 Task: Use the formula "BETAINV" in spreadsheet "Project portfolio".
Action: Mouse moved to (872, 292)
Screenshot: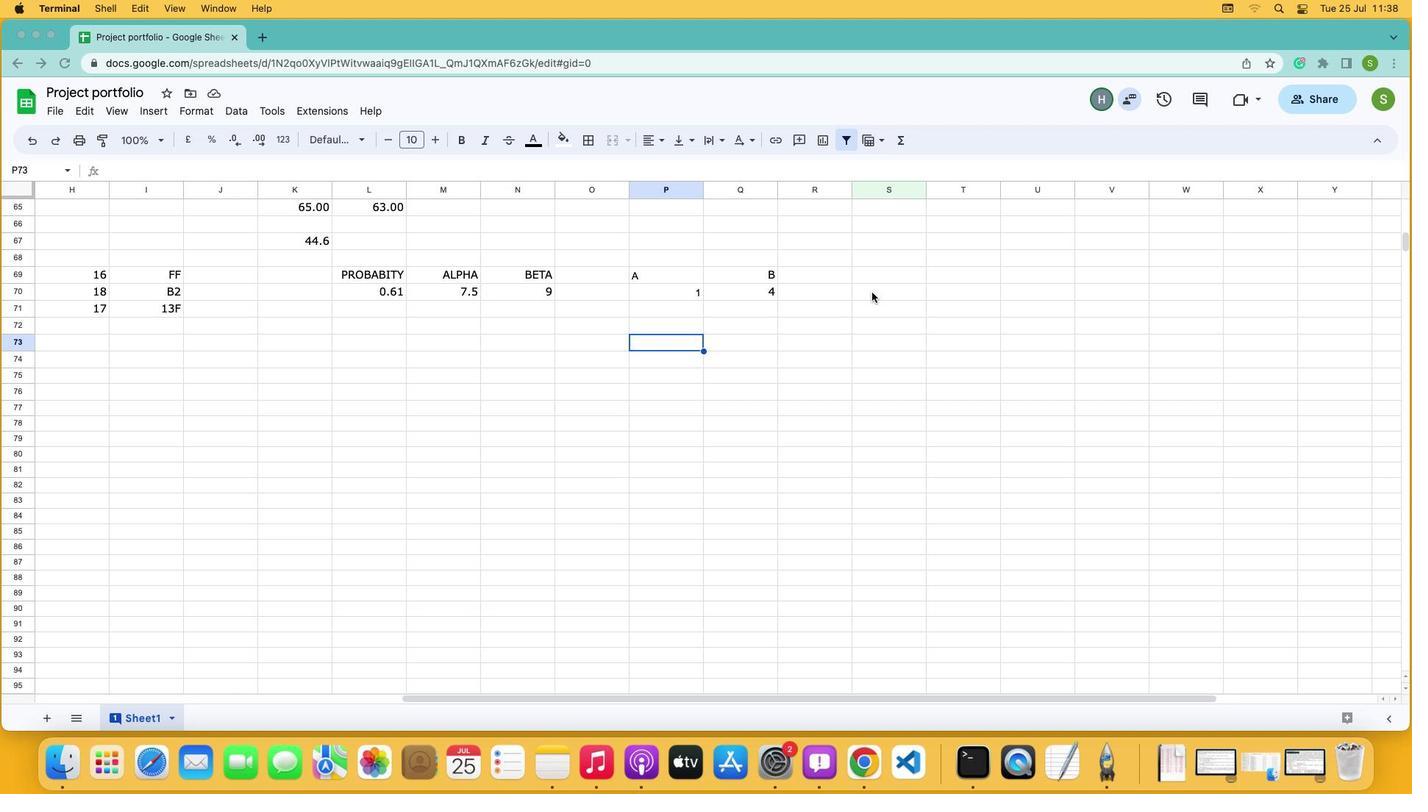 
Action: Mouse pressed left at (872, 292)
Screenshot: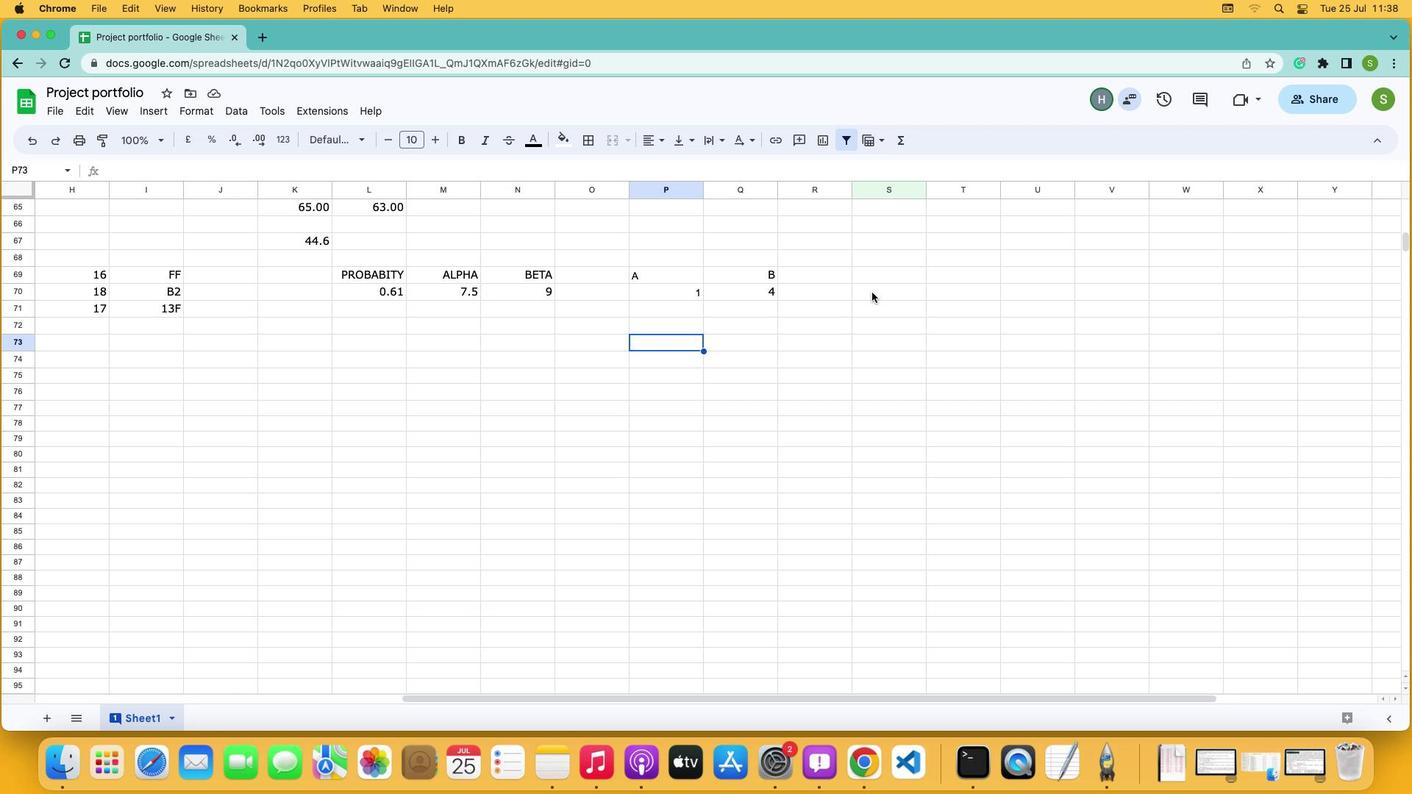 
Action: Mouse pressed left at (872, 292)
Screenshot: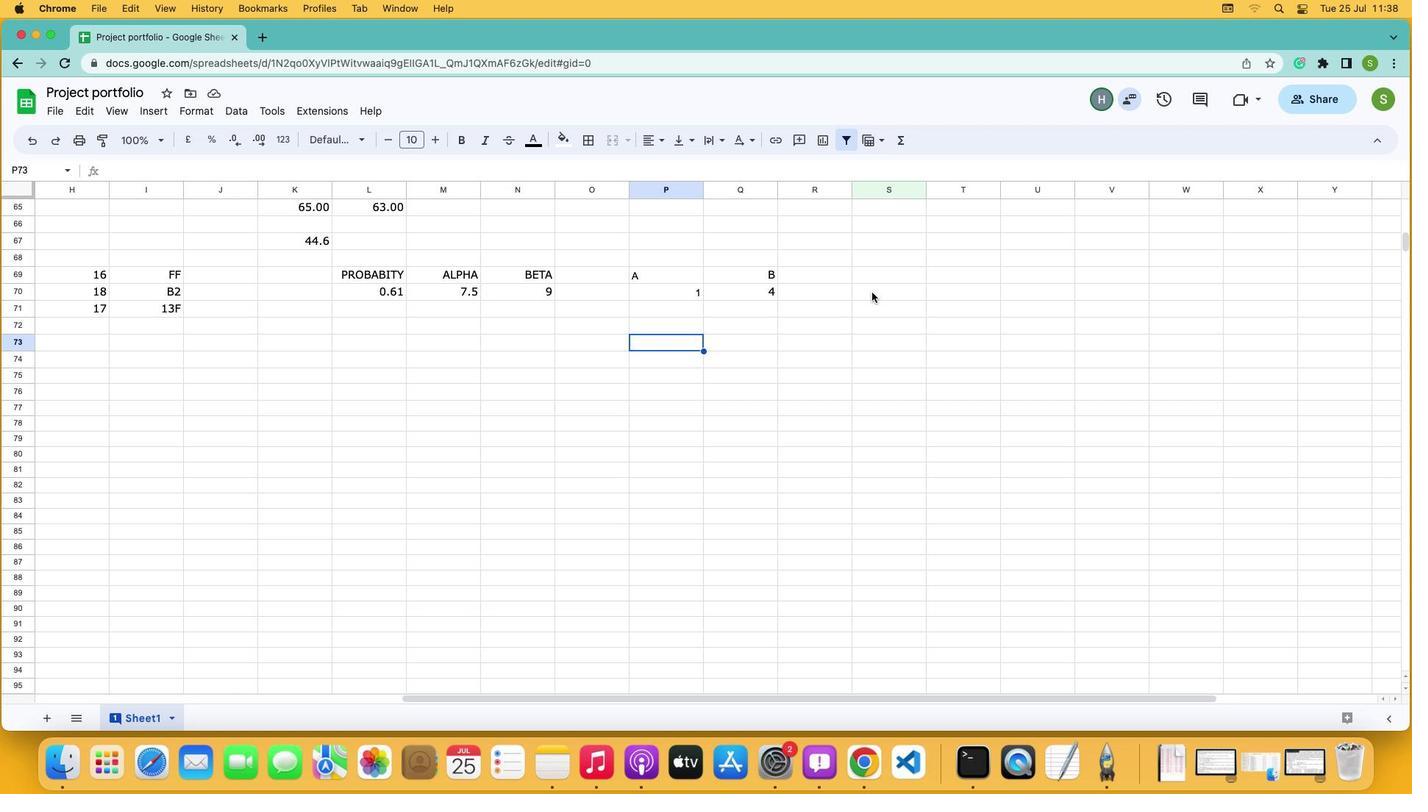 
Action: Mouse moved to (905, 144)
Screenshot: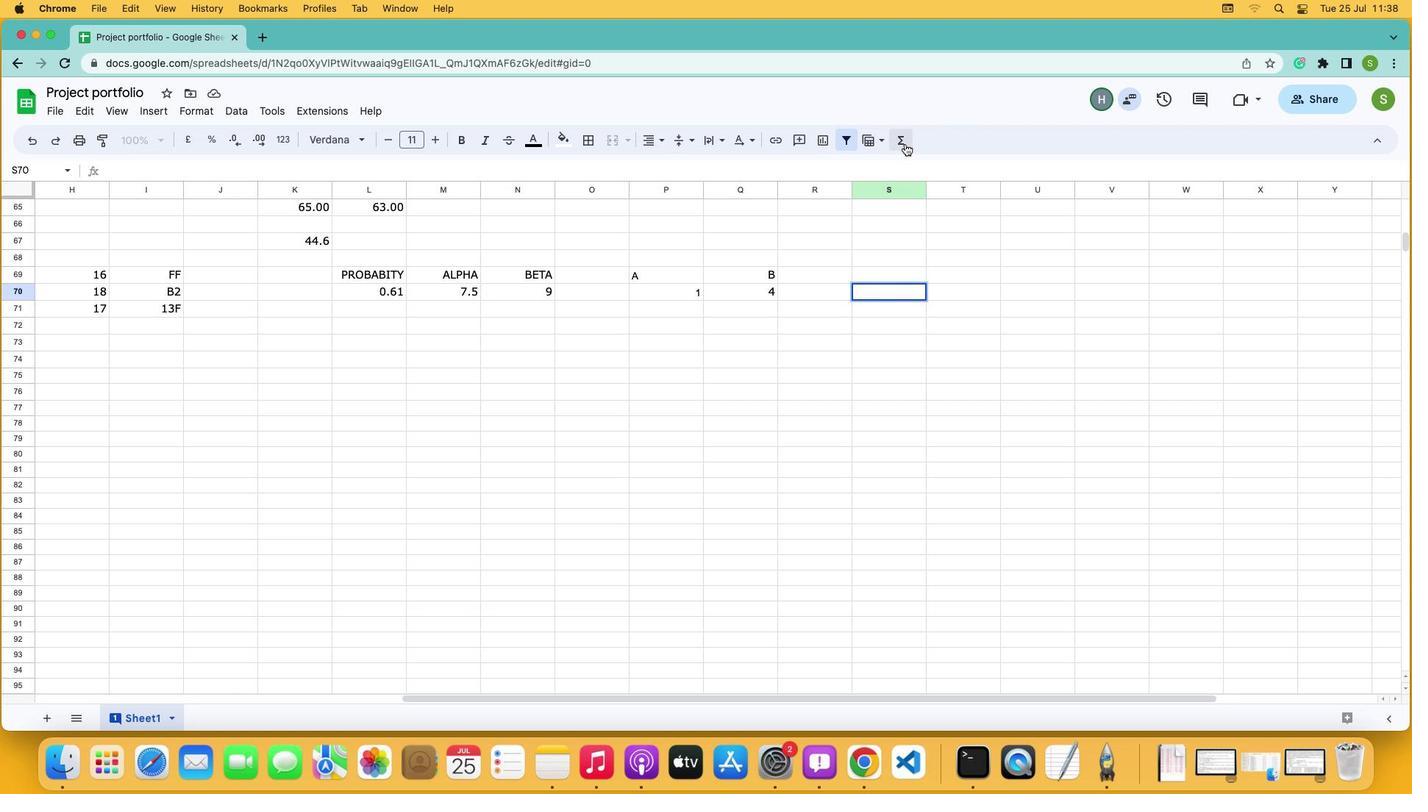
Action: Mouse pressed left at (905, 144)
Screenshot: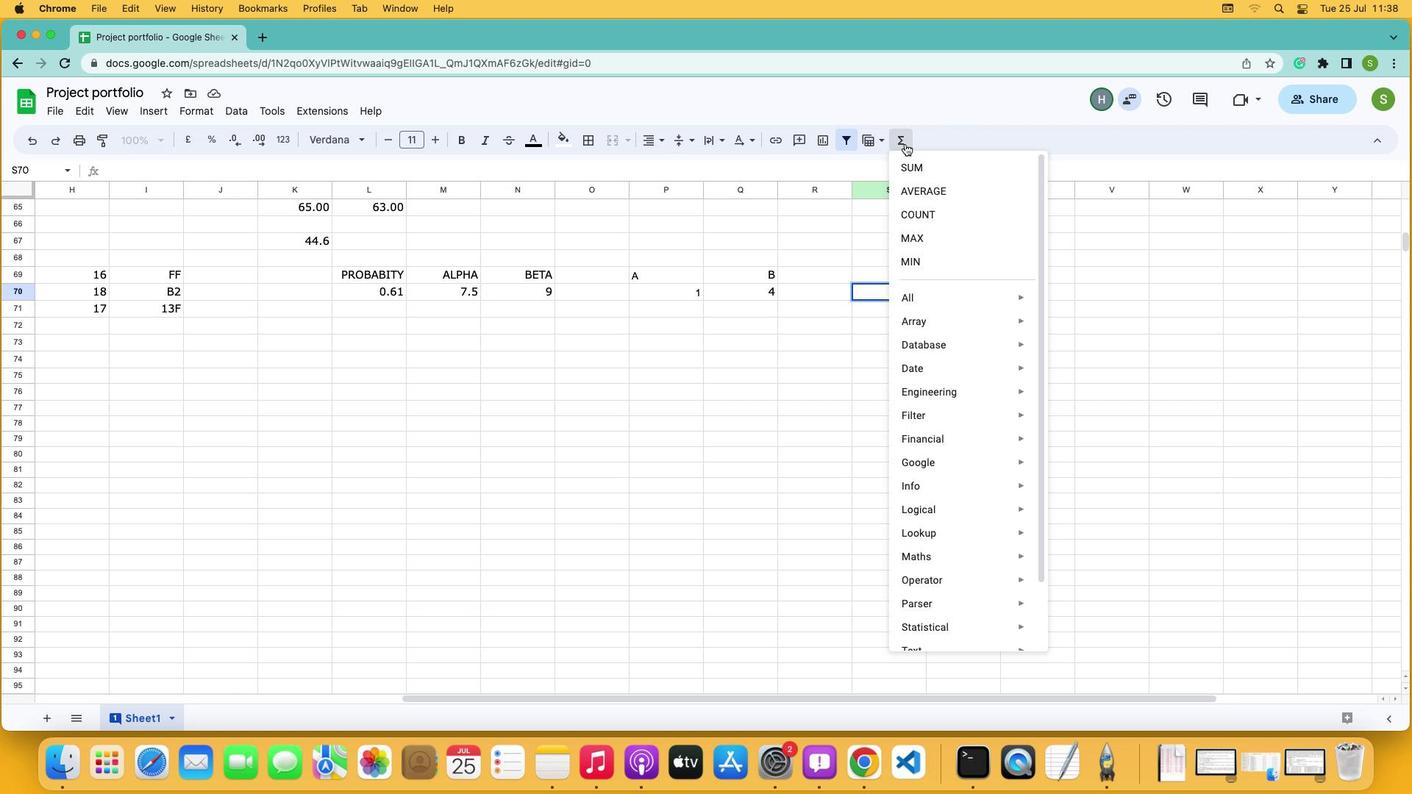 
Action: Mouse moved to (918, 294)
Screenshot: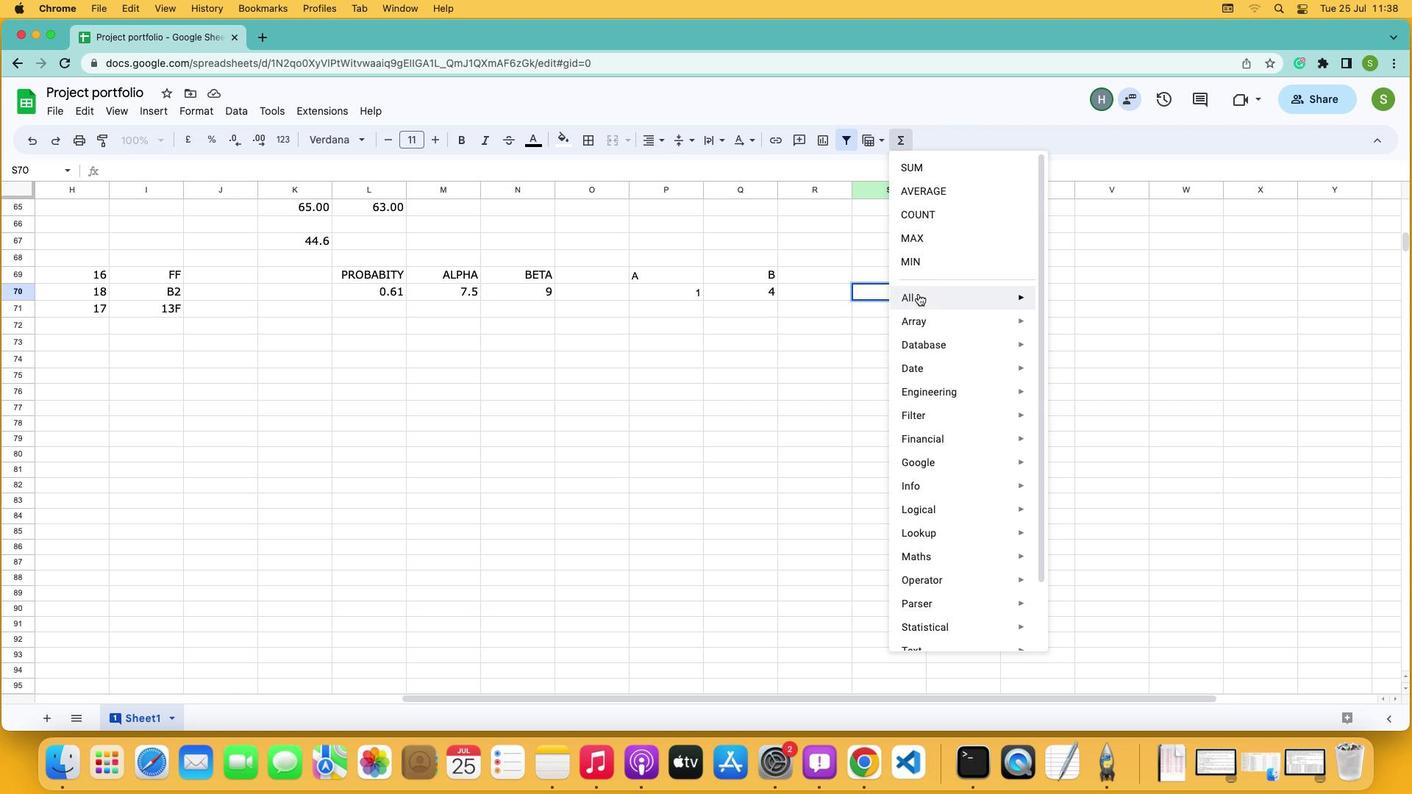 
Action: Mouse pressed left at (918, 294)
Screenshot: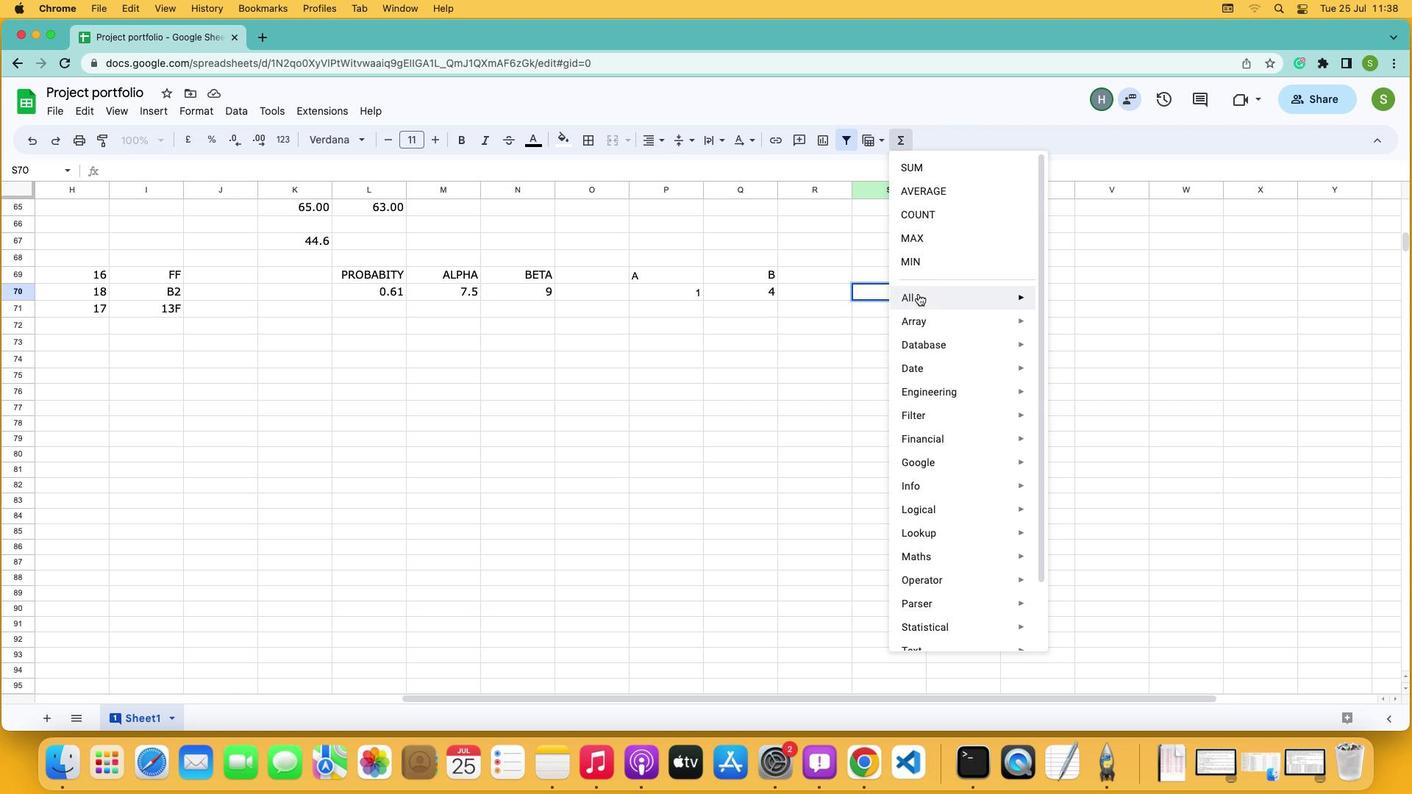 
Action: Mouse moved to (1057, 281)
Screenshot: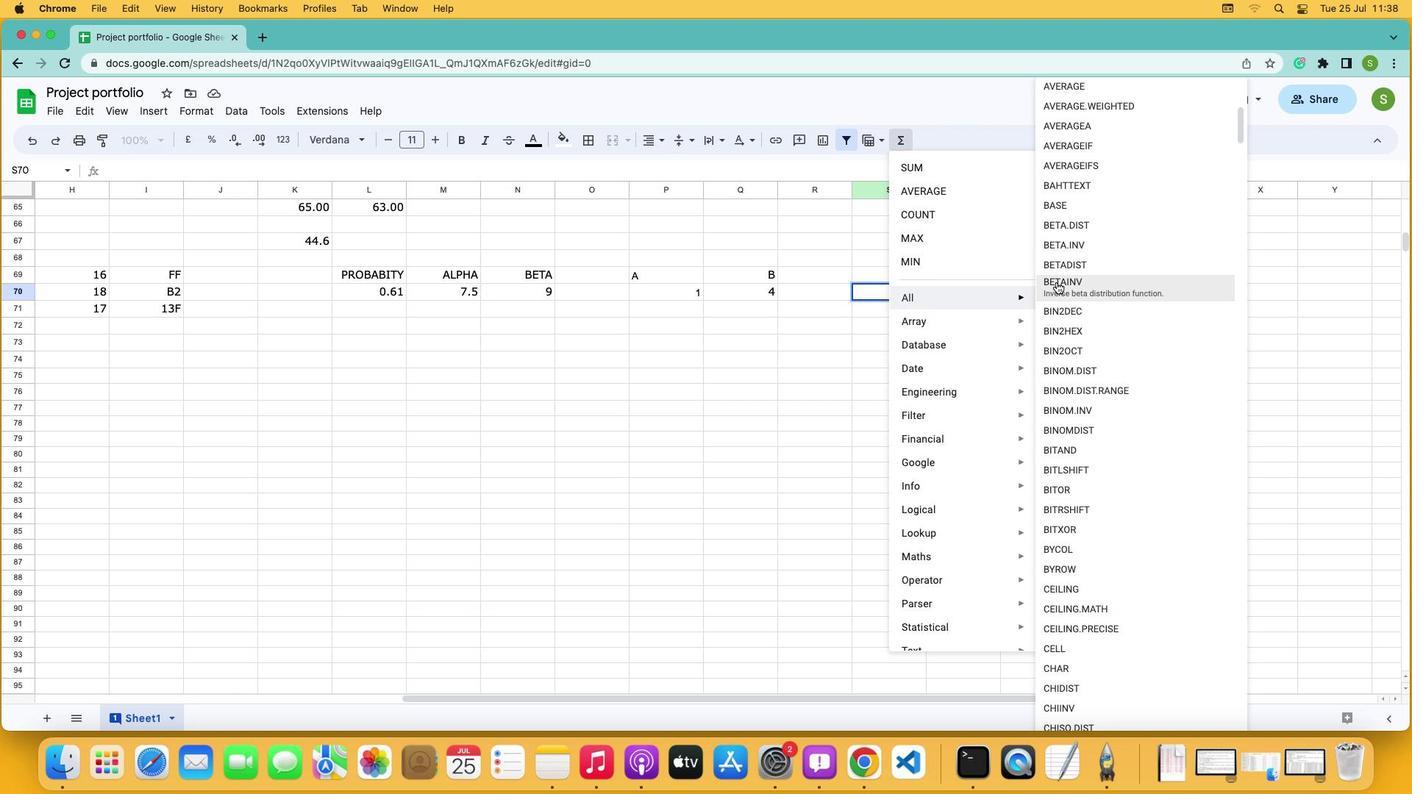 
Action: Mouse pressed left at (1057, 281)
Screenshot: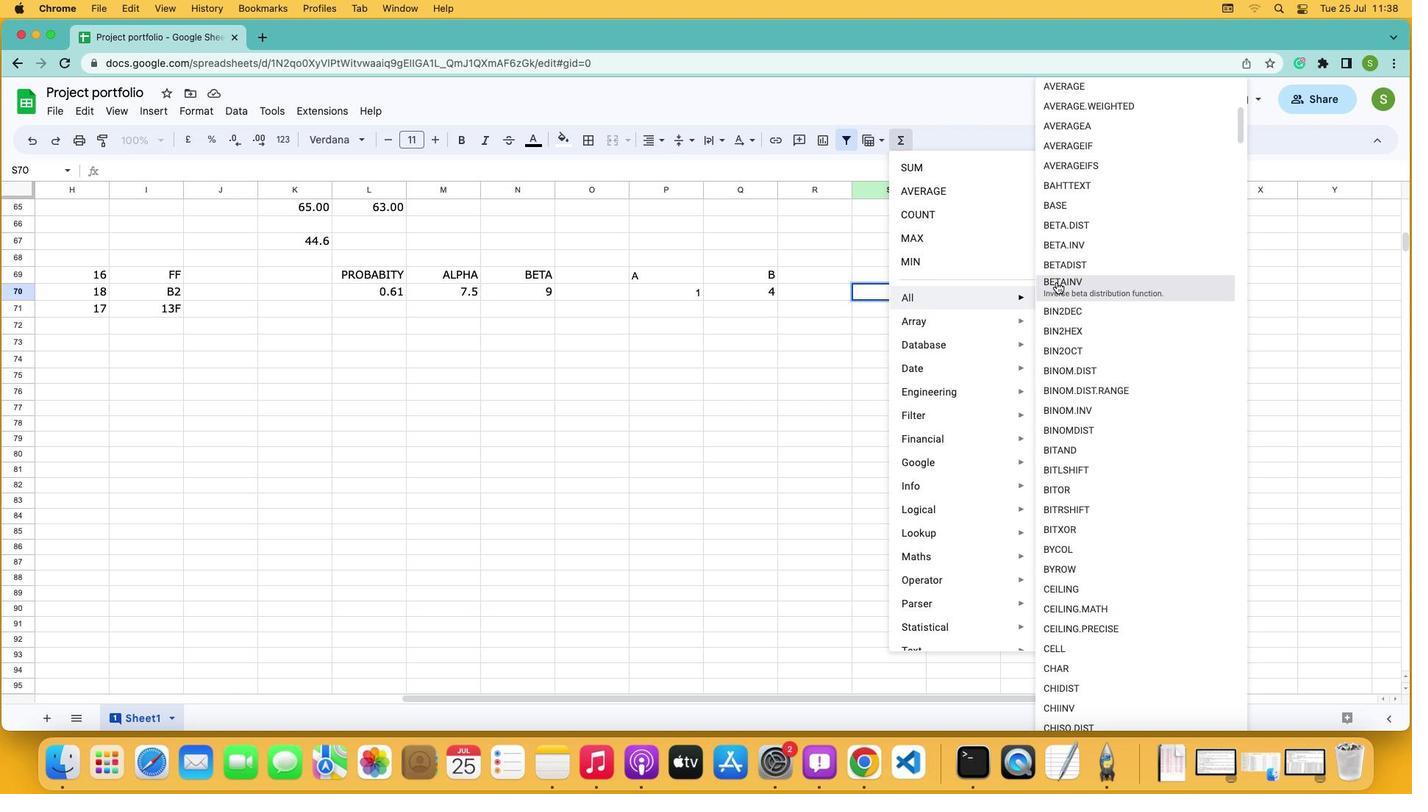 
Action: Mouse moved to (397, 289)
Screenshot: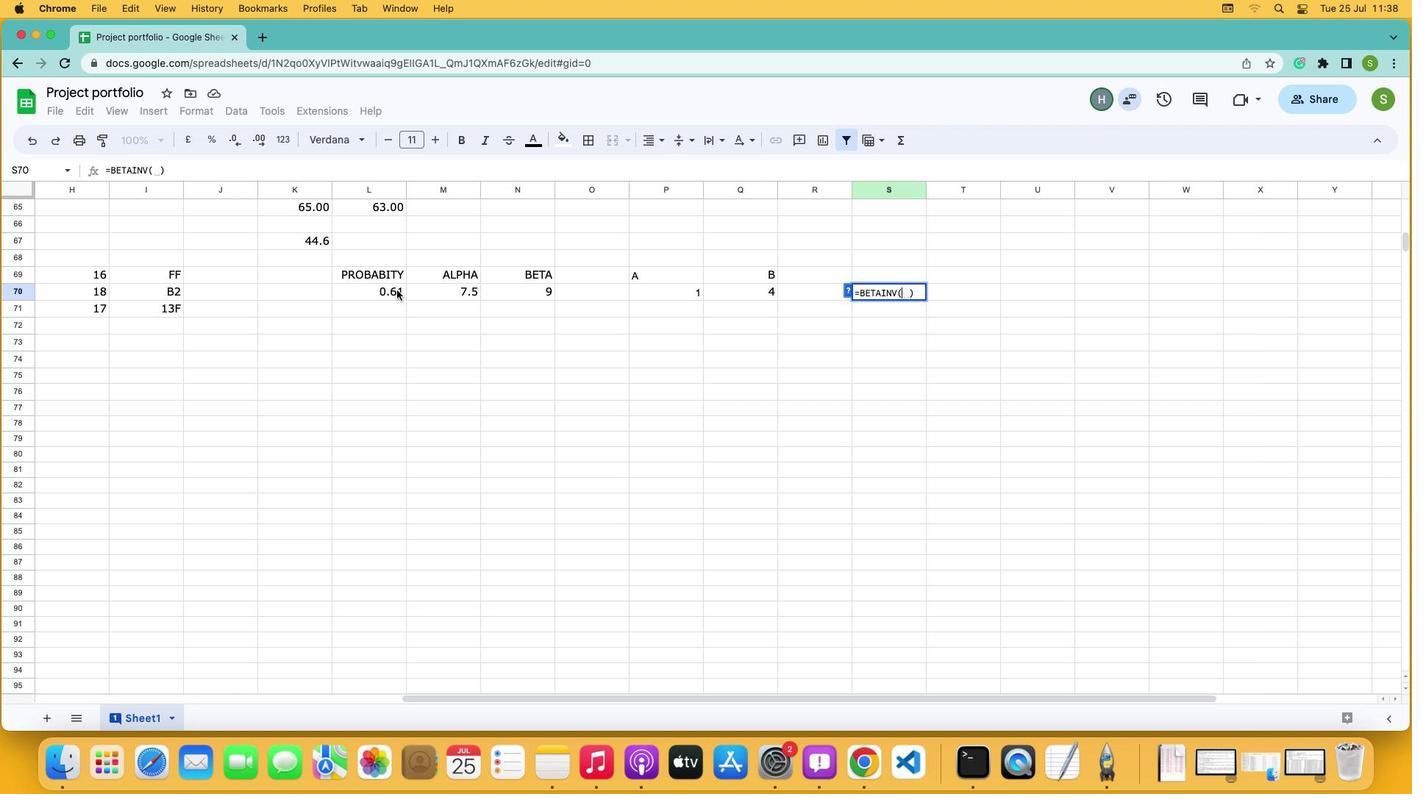 
Action: Mouse pressed left at (397, 289)
Screenshot: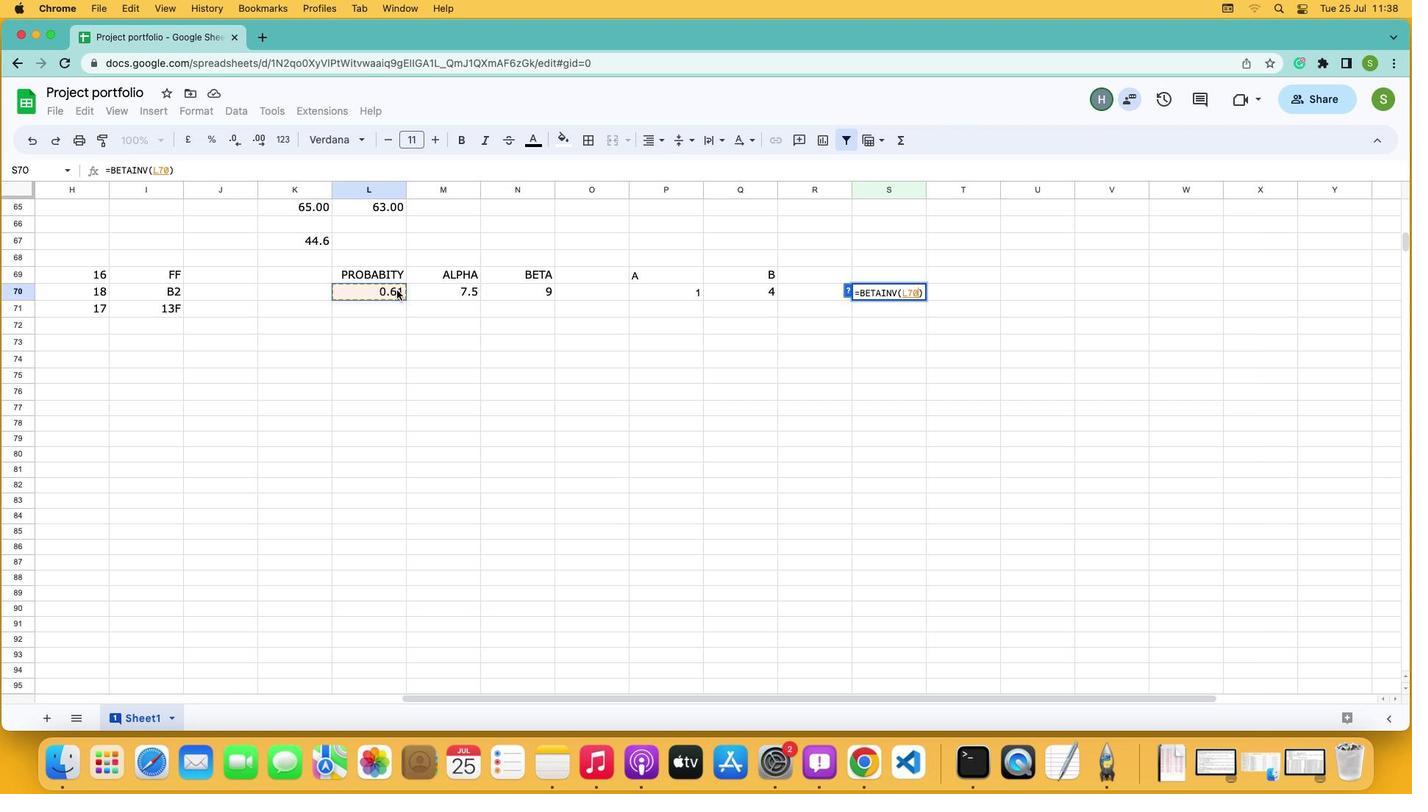 
Action: Key pressed ','
Screenshot: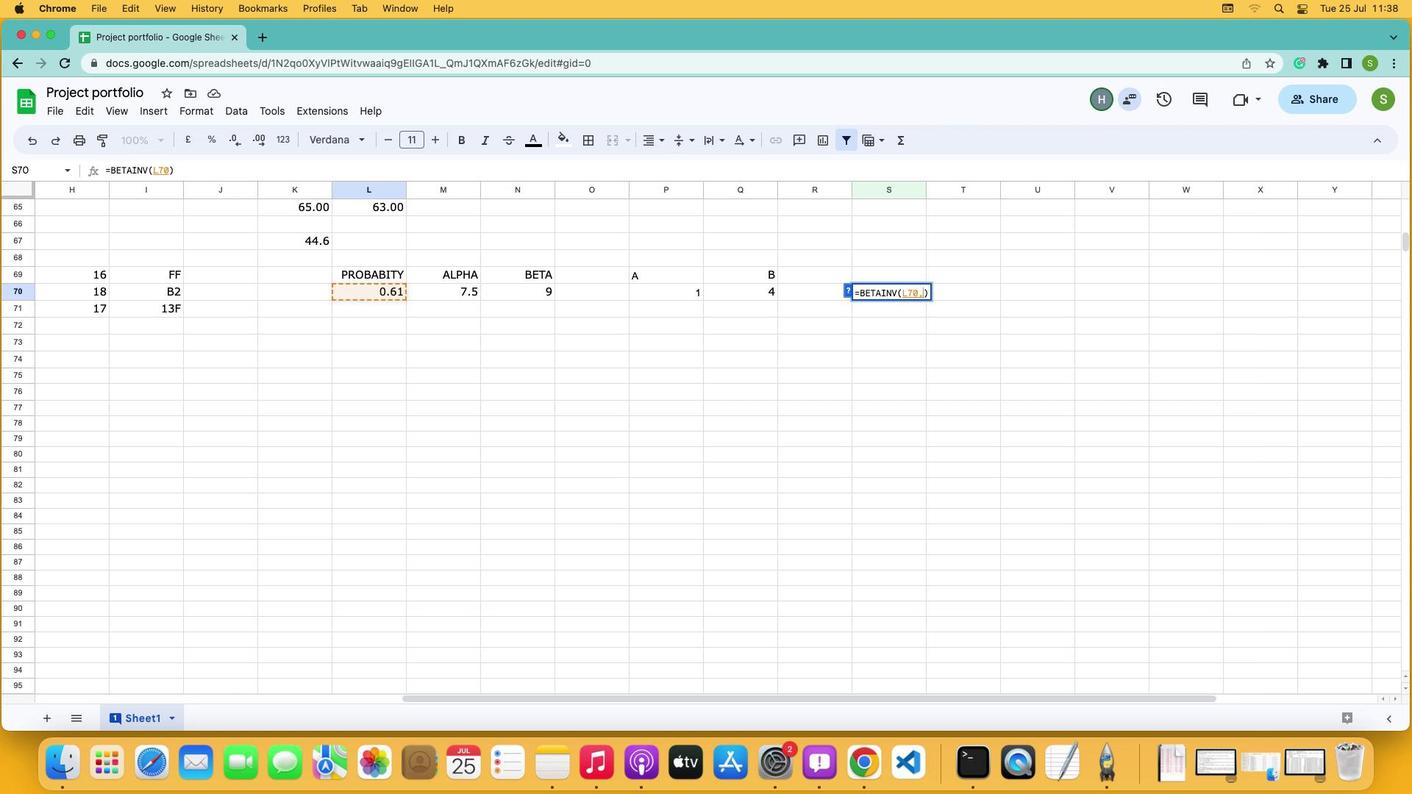 
Action: Mouse moved to (448, 289)
Screenshot: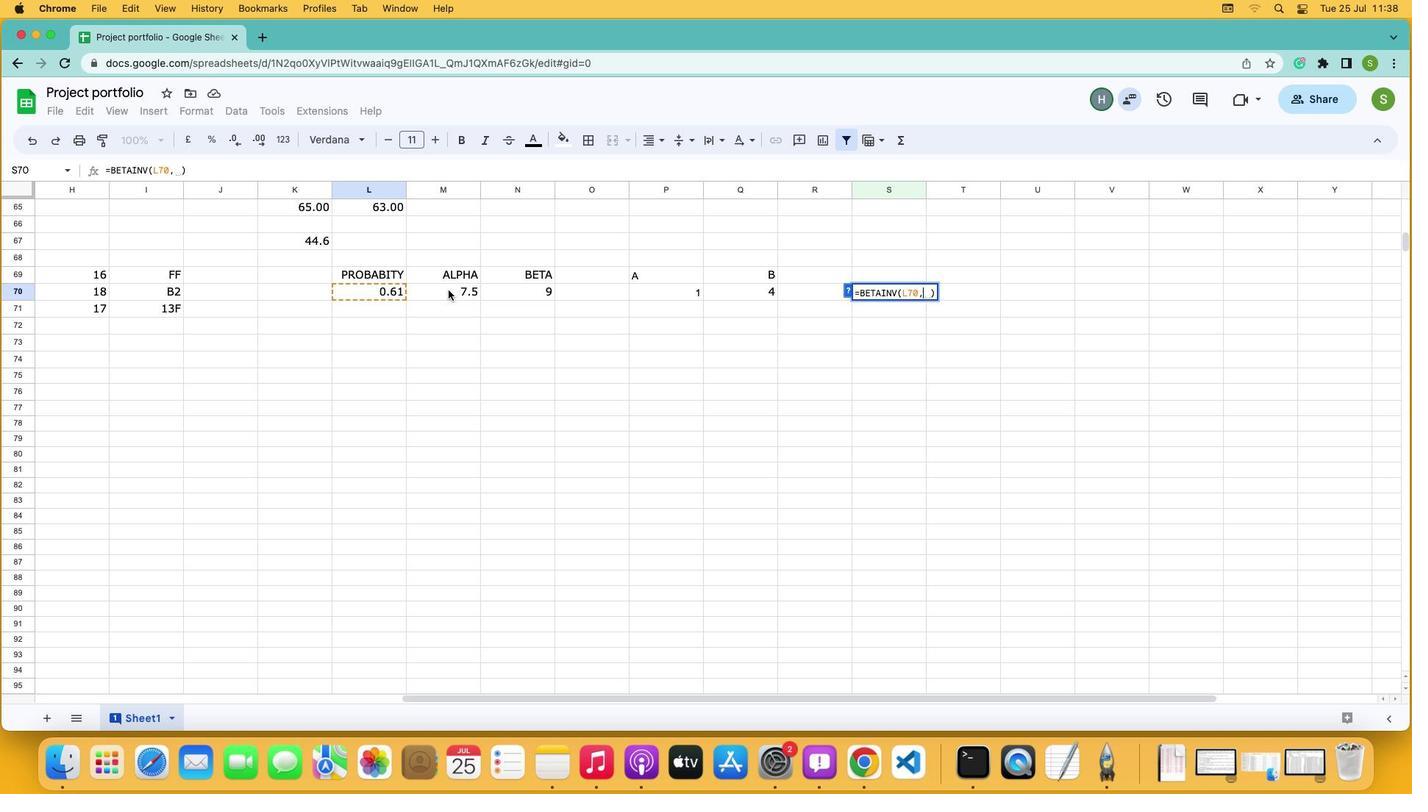 
Action: Mouse pressed left at (448, 289)
Screenshot: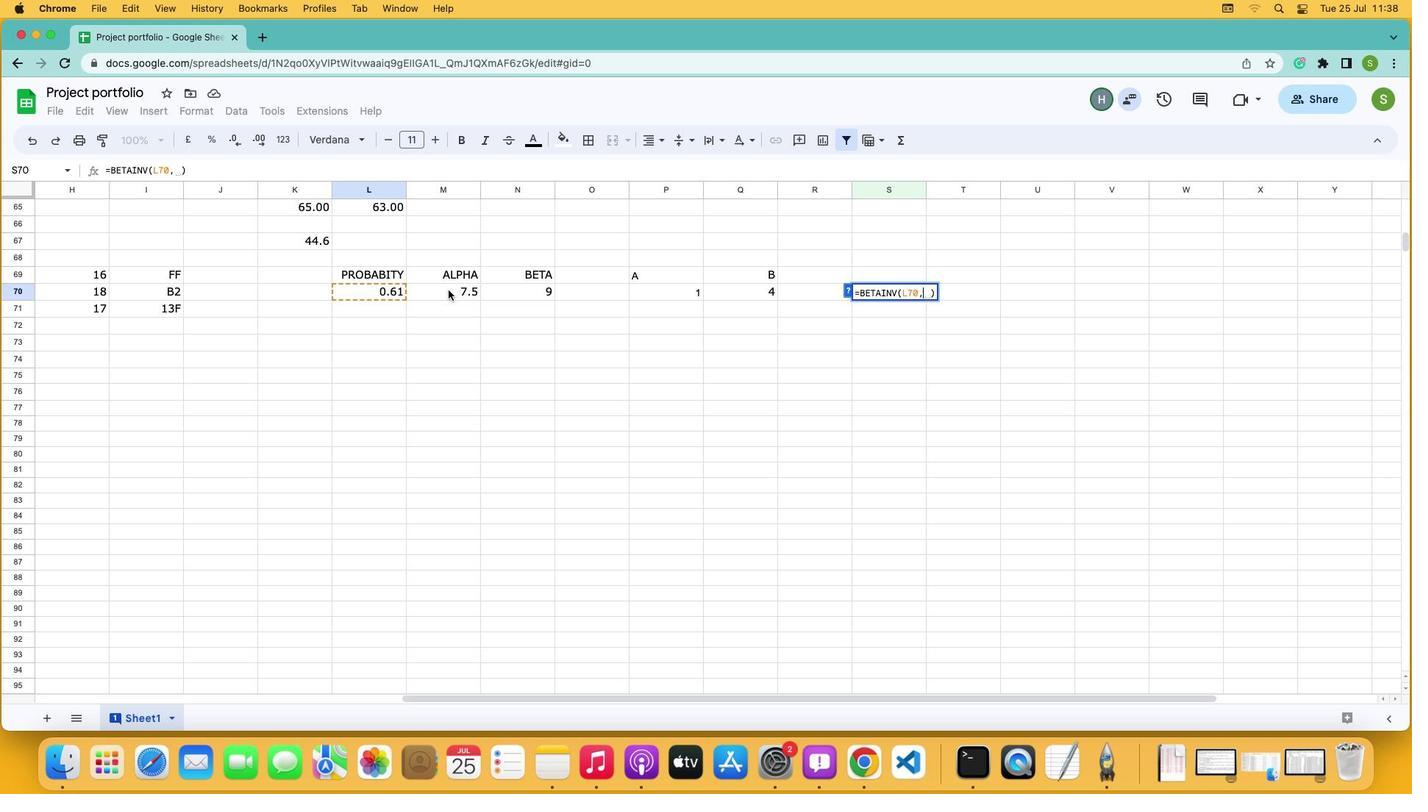 
Action: Key pressed ','
Screenshot: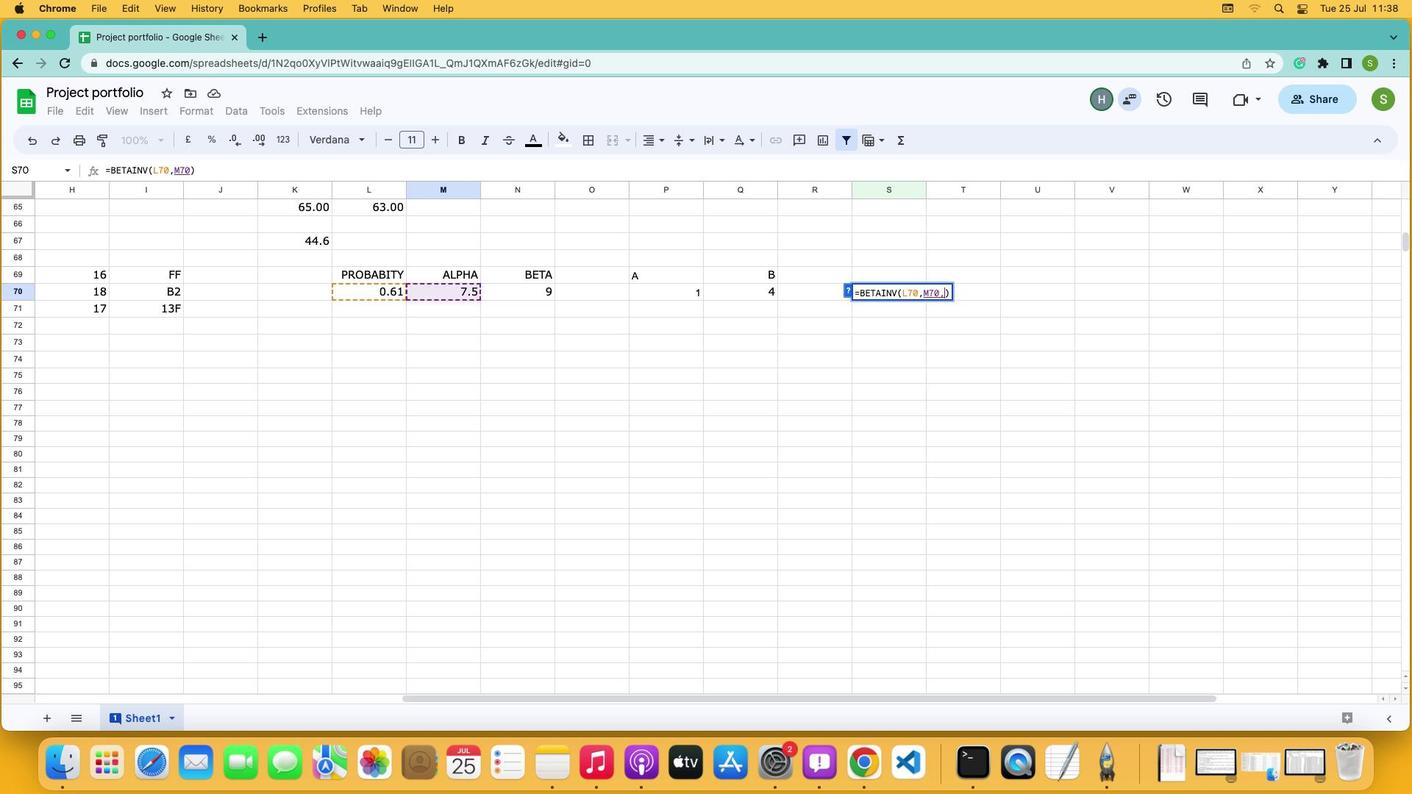 
Action: Mouse moved to (523, 287)
Screenshot: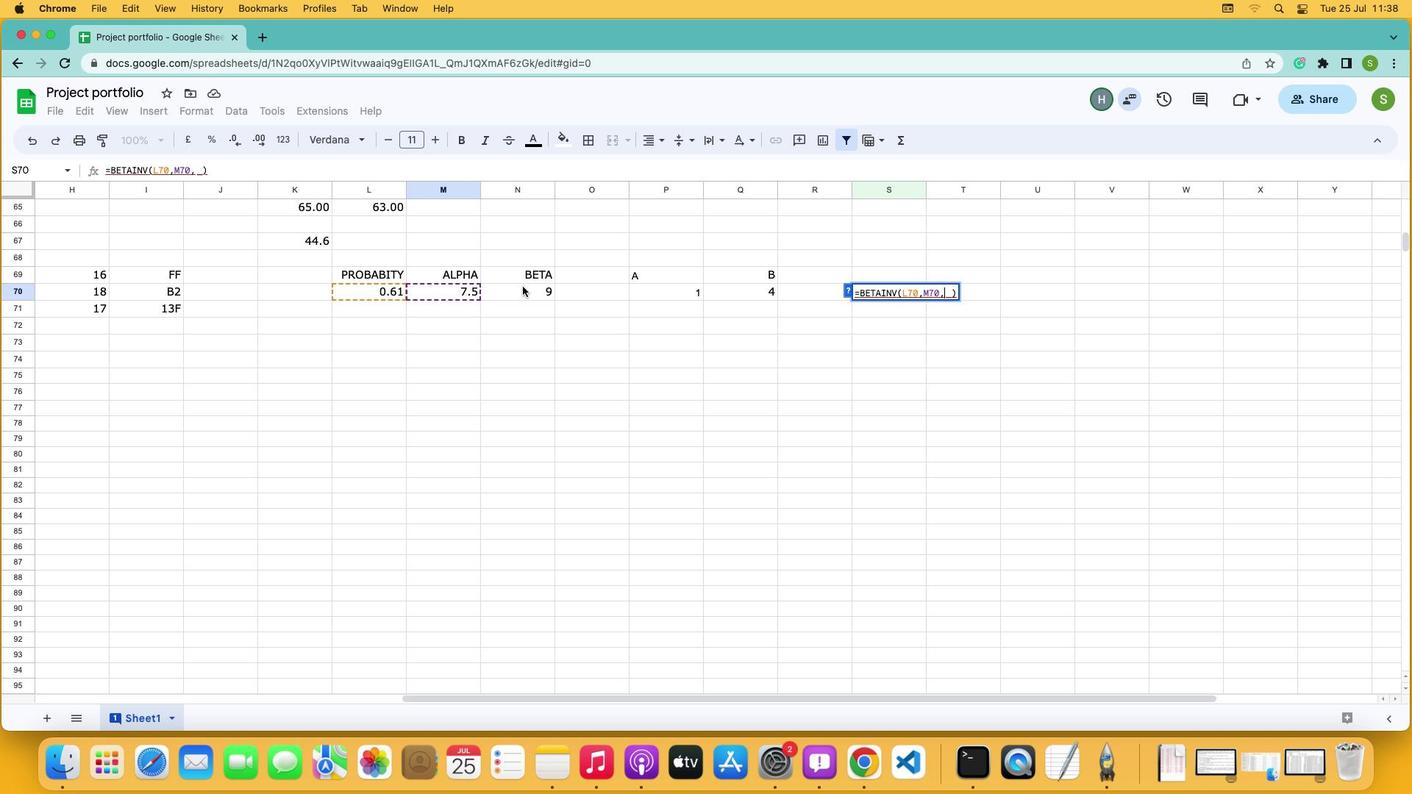 
Action: Mouse pressed left at (523, 287)
Screenshot: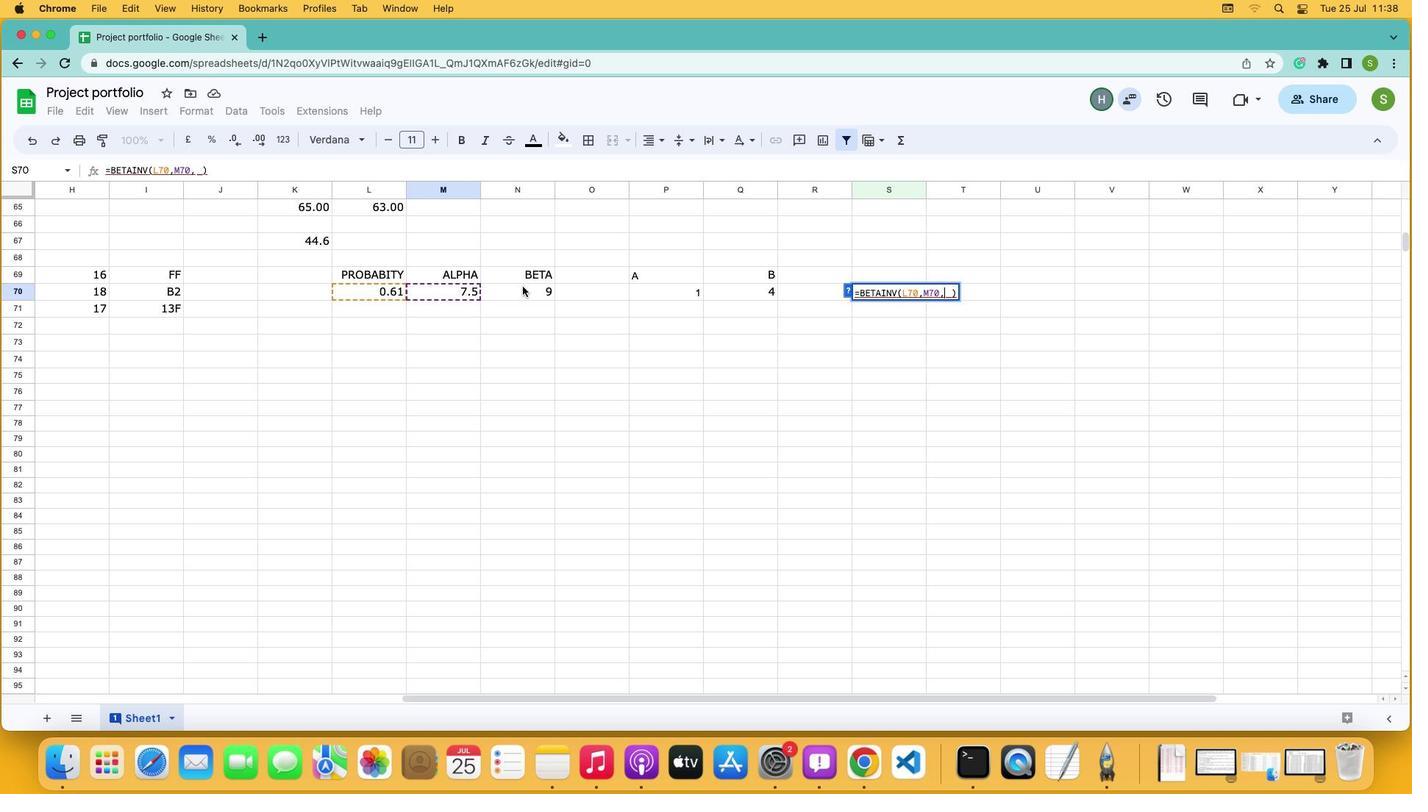
Action: Key pressed ','
Screenshot: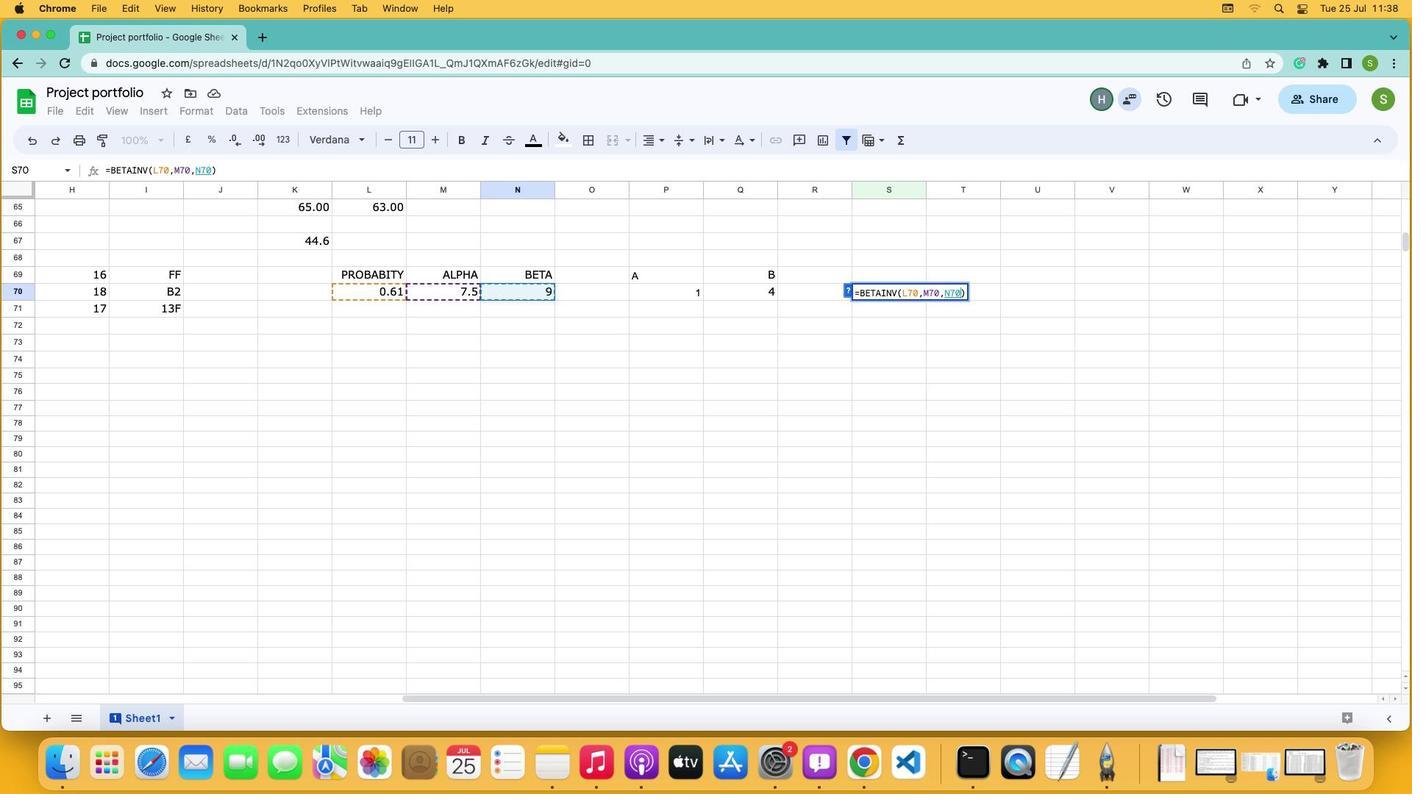 
Action: Mouse moved to (681, 289)
Screenshot: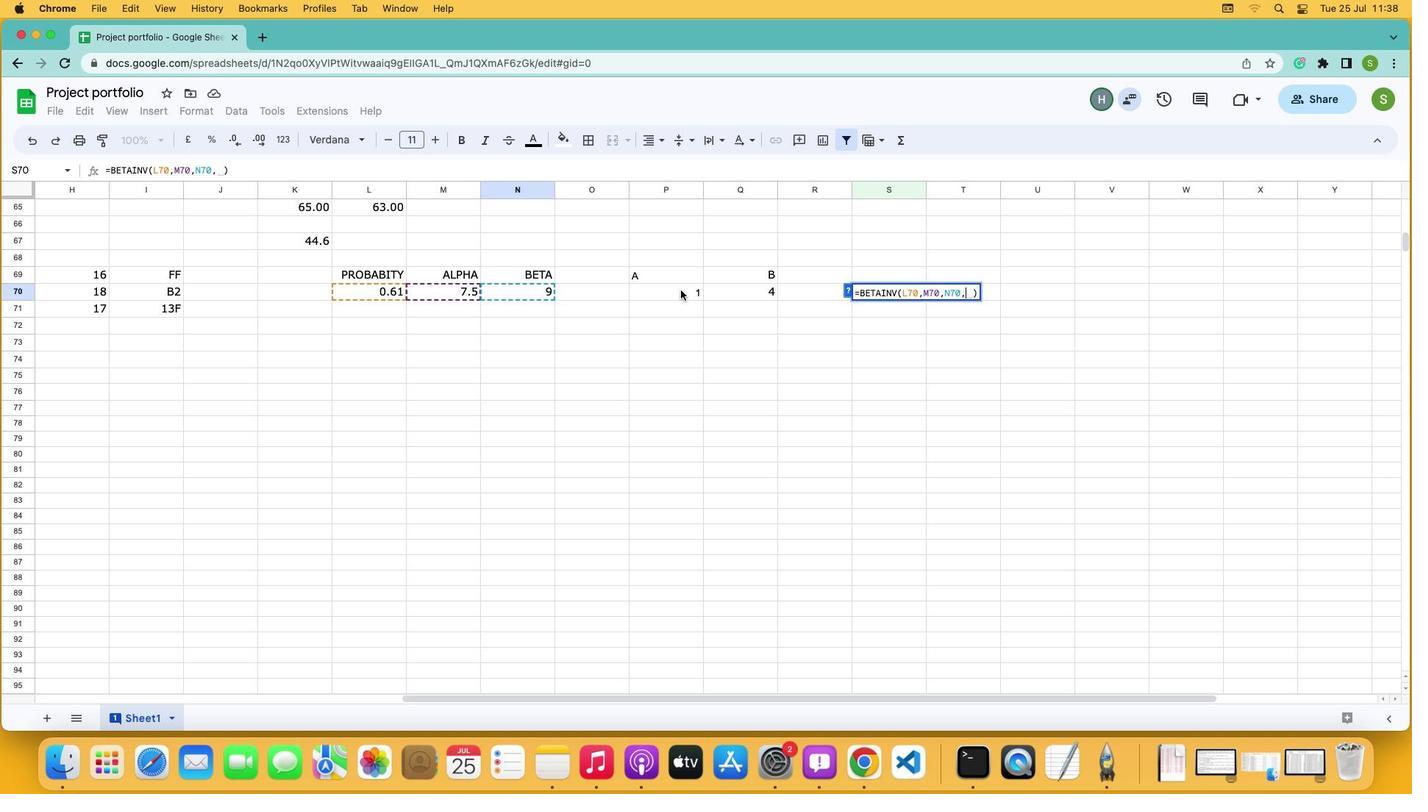 
Action: Mouse pressed left at (681, 289)
Screenshot: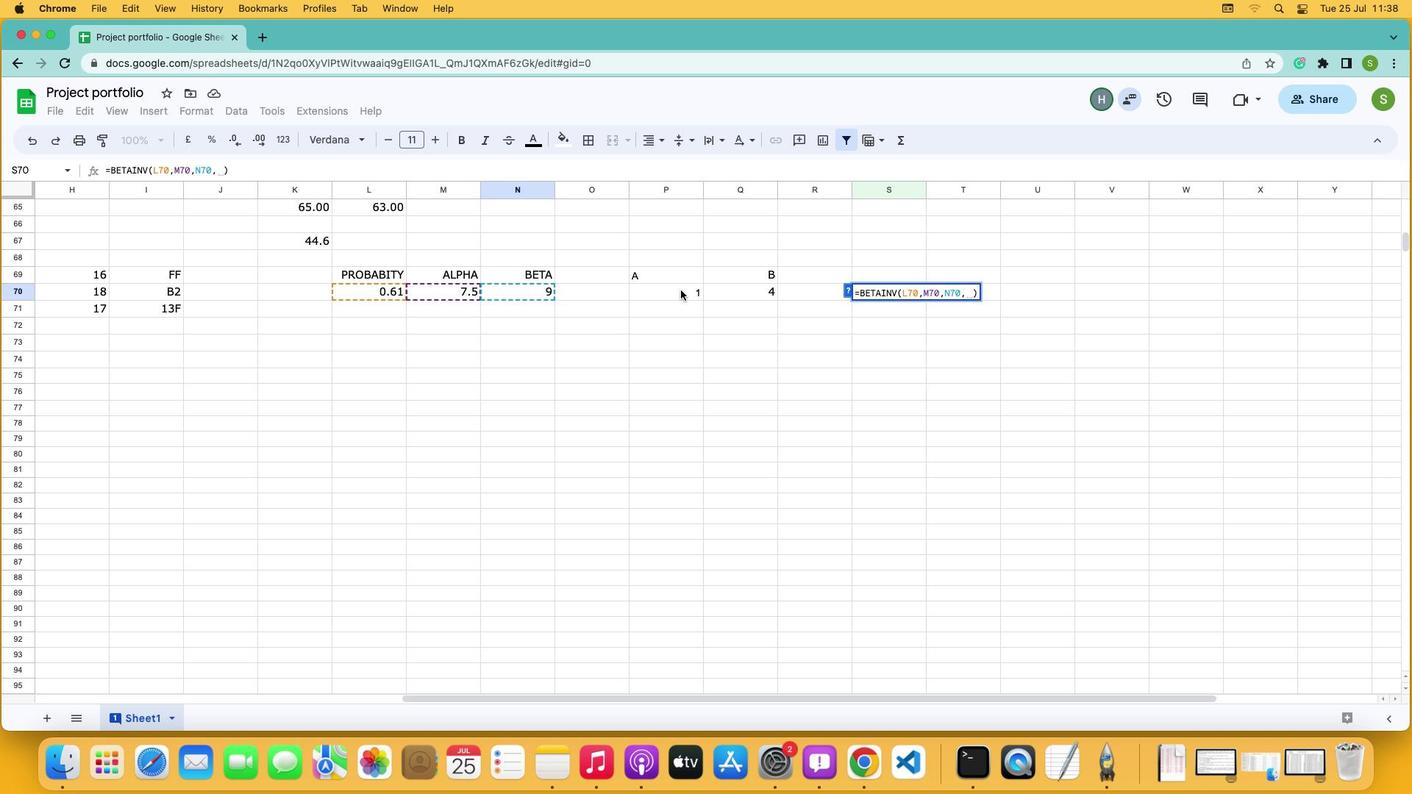 
Action: Key pressed ','
Screenshot: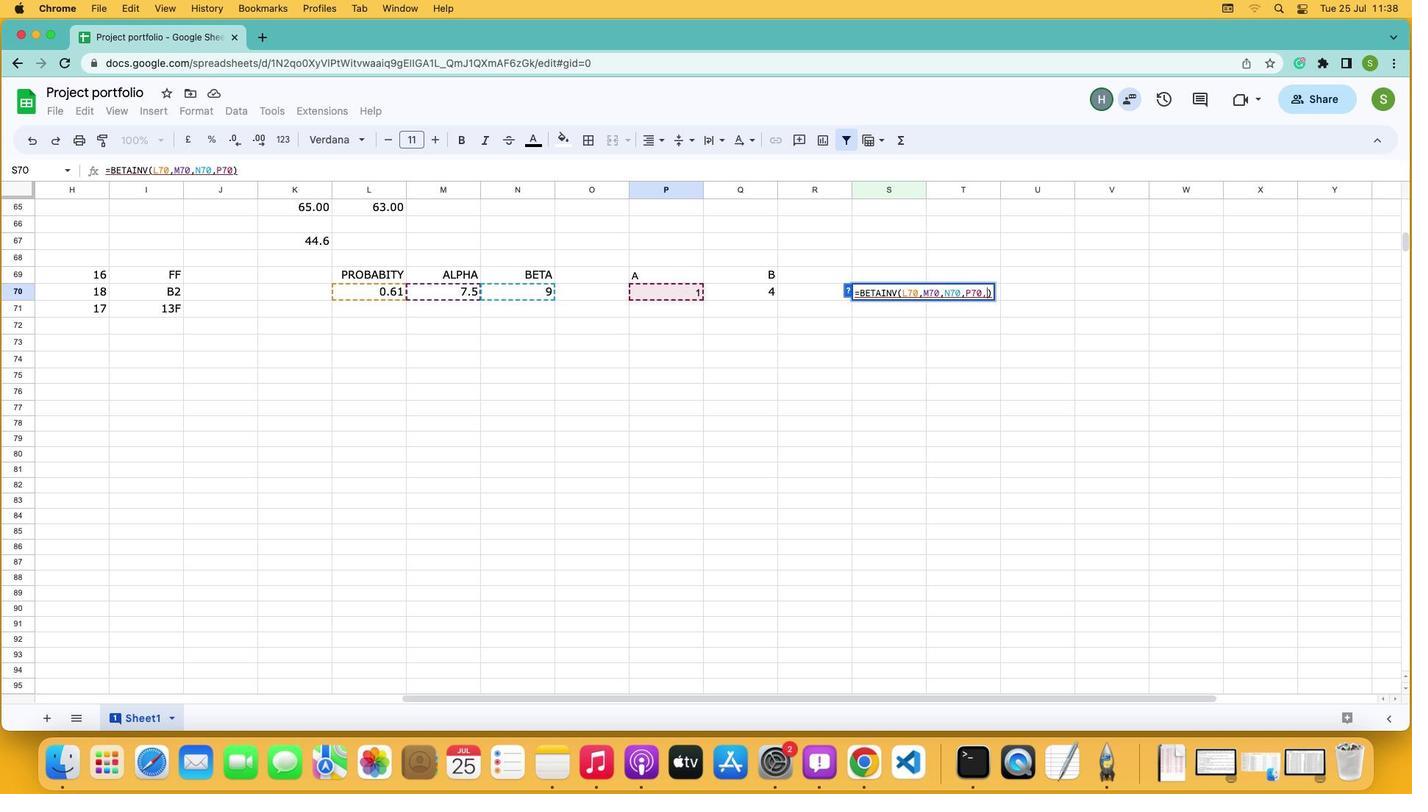 
Action: Mouse moved to (742, 293)
Screenshot: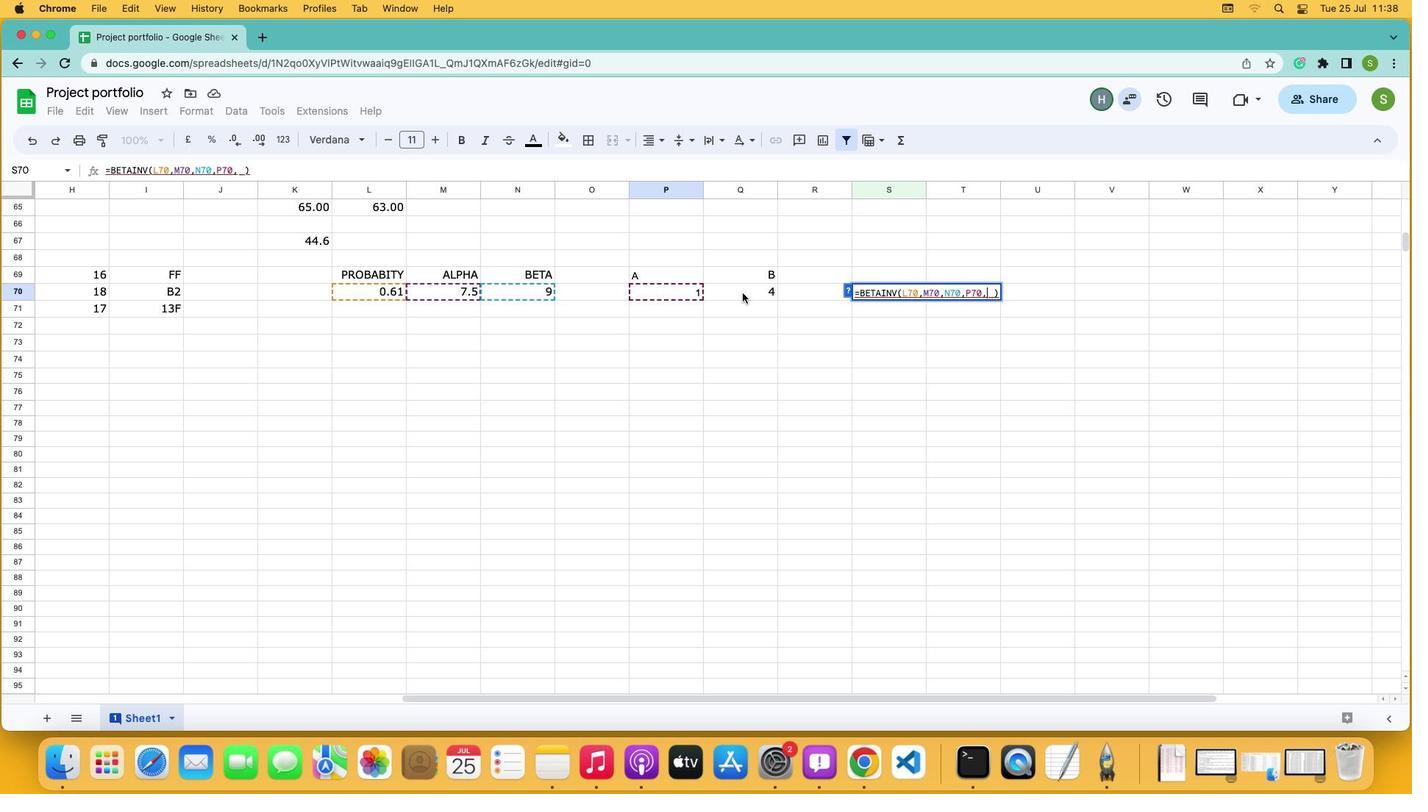 
Action: Mouse pressed left at (742, 293)
Screenshot: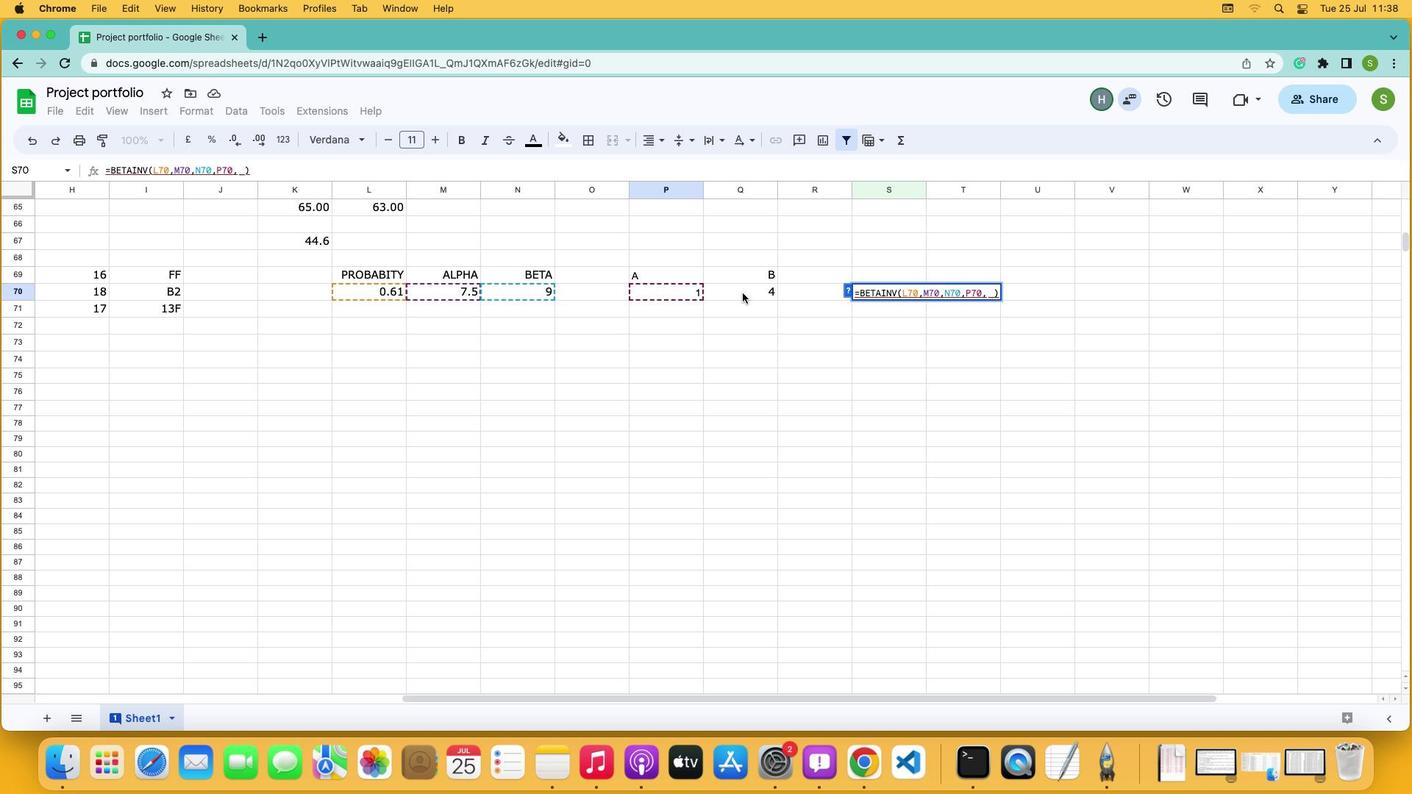 
Action: Key pressed Key.enter
Screenshot: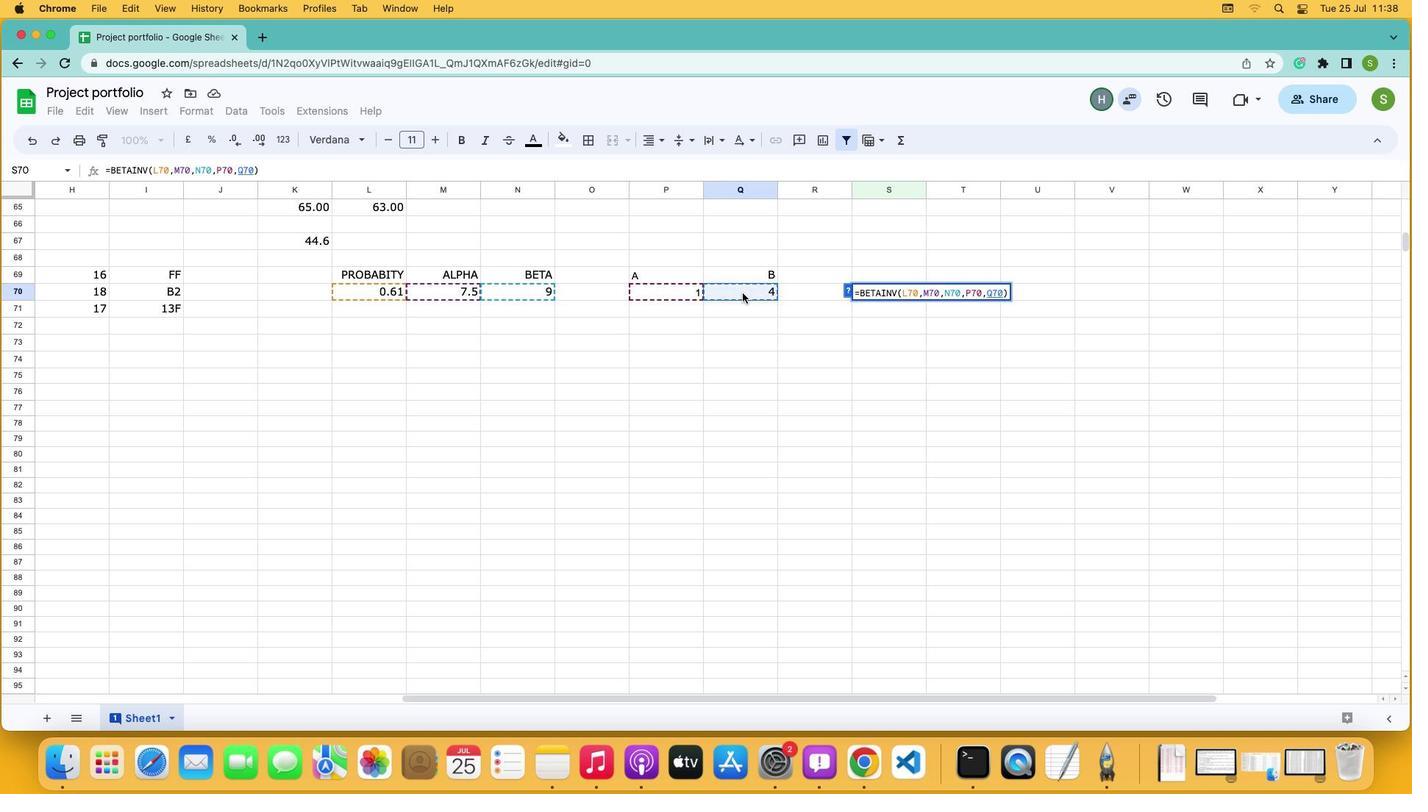 
